Task: Move the task Develop a new online tool for online job applications to the section To-Do in the project AvidTech and sort the tasks in the project by Assignee in Descending order
Action: Mouse moved to (764, 430)
Screenshot: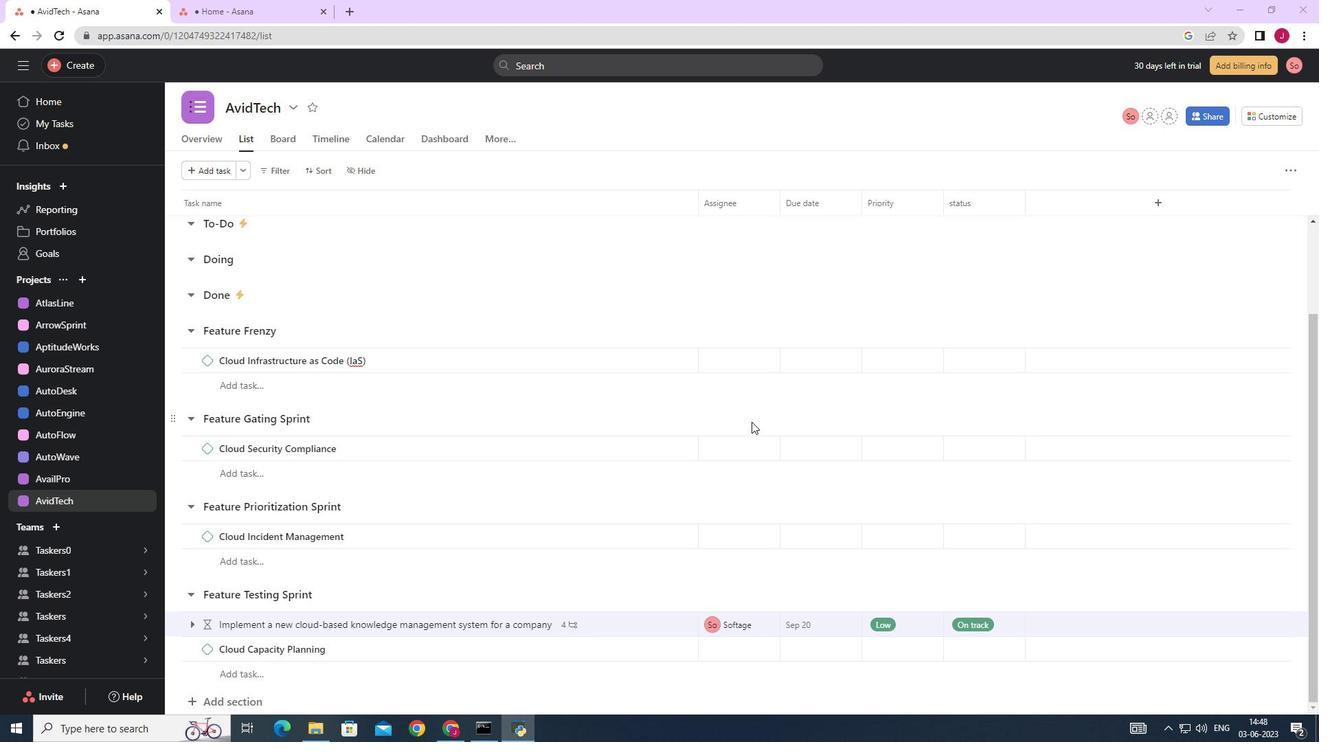 
Action: Mouse scrolled (764, 430) with delta (0, 0)
Screenshot: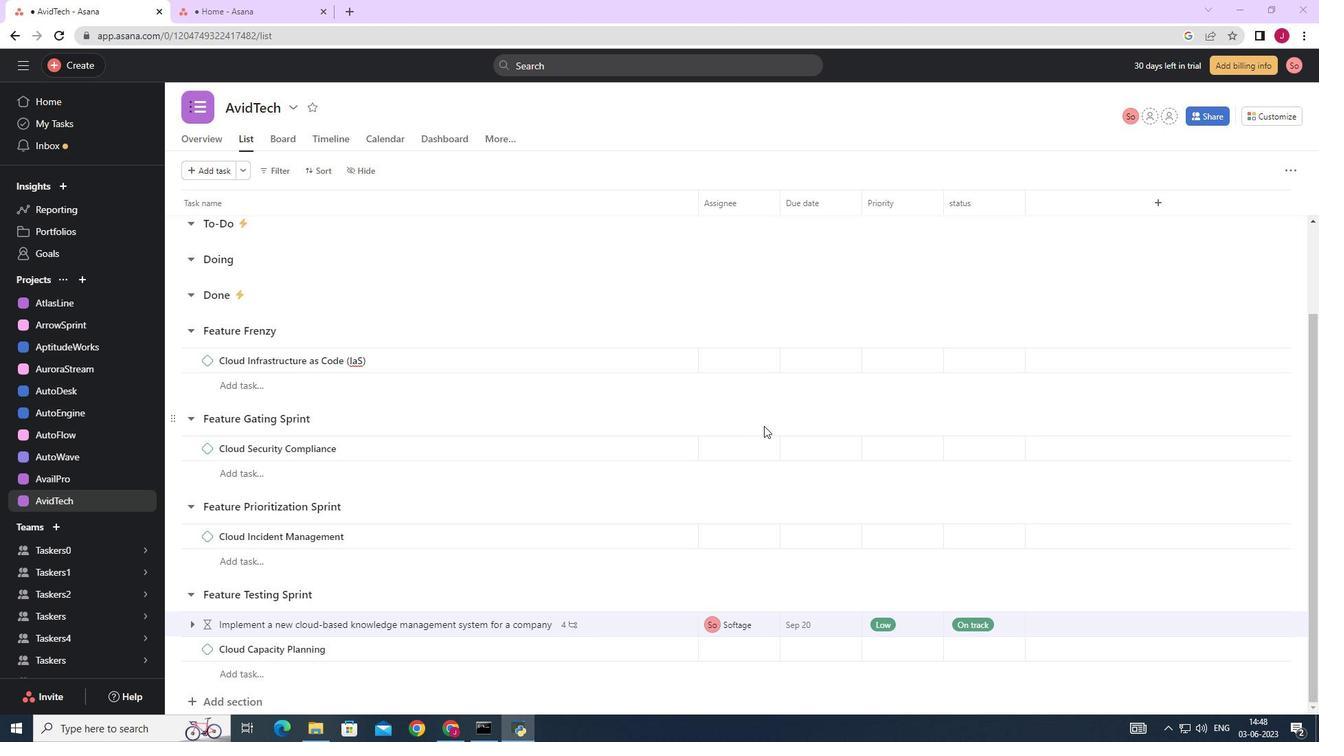 
Action: Mouse moved to (764, 430)
Screenshot: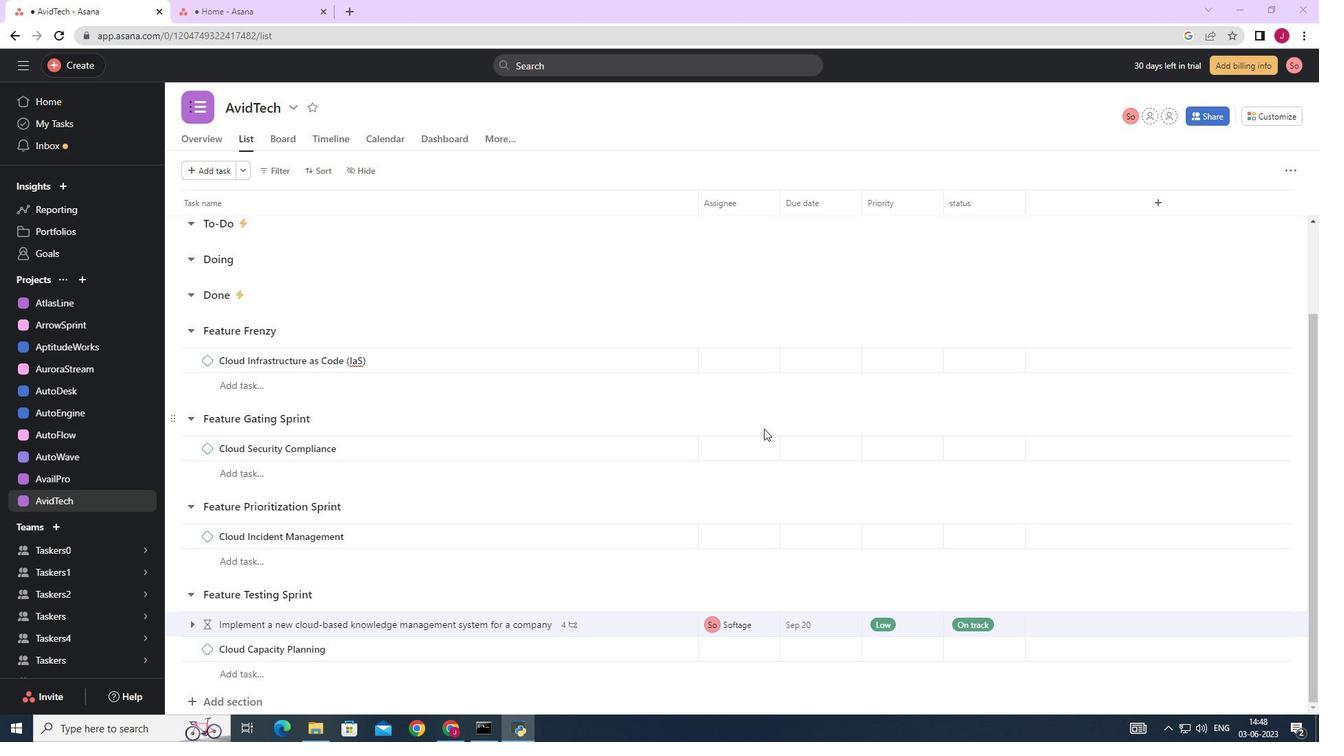 
Action: Mouse scrolled (764, 430) with delta (0, 0)
Screenshot: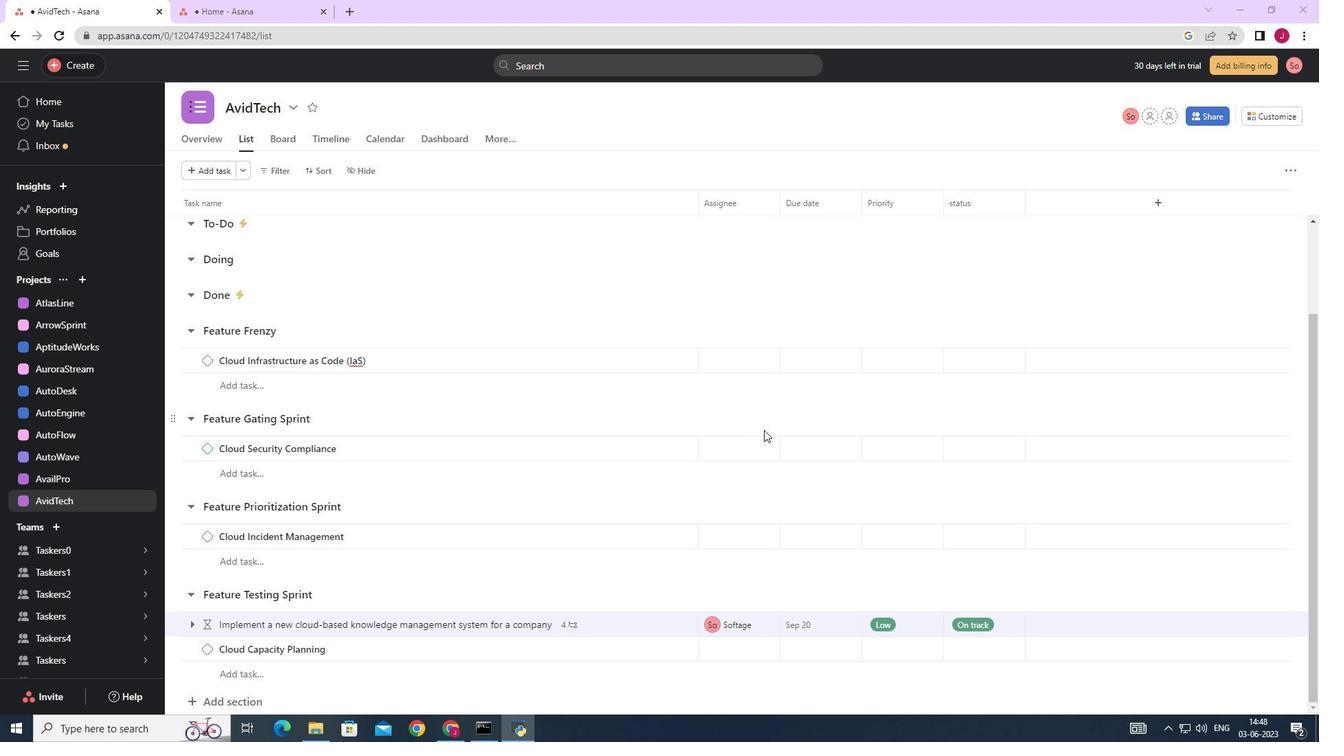 
Action: Mouse moved to (652, 276)
Screenshot: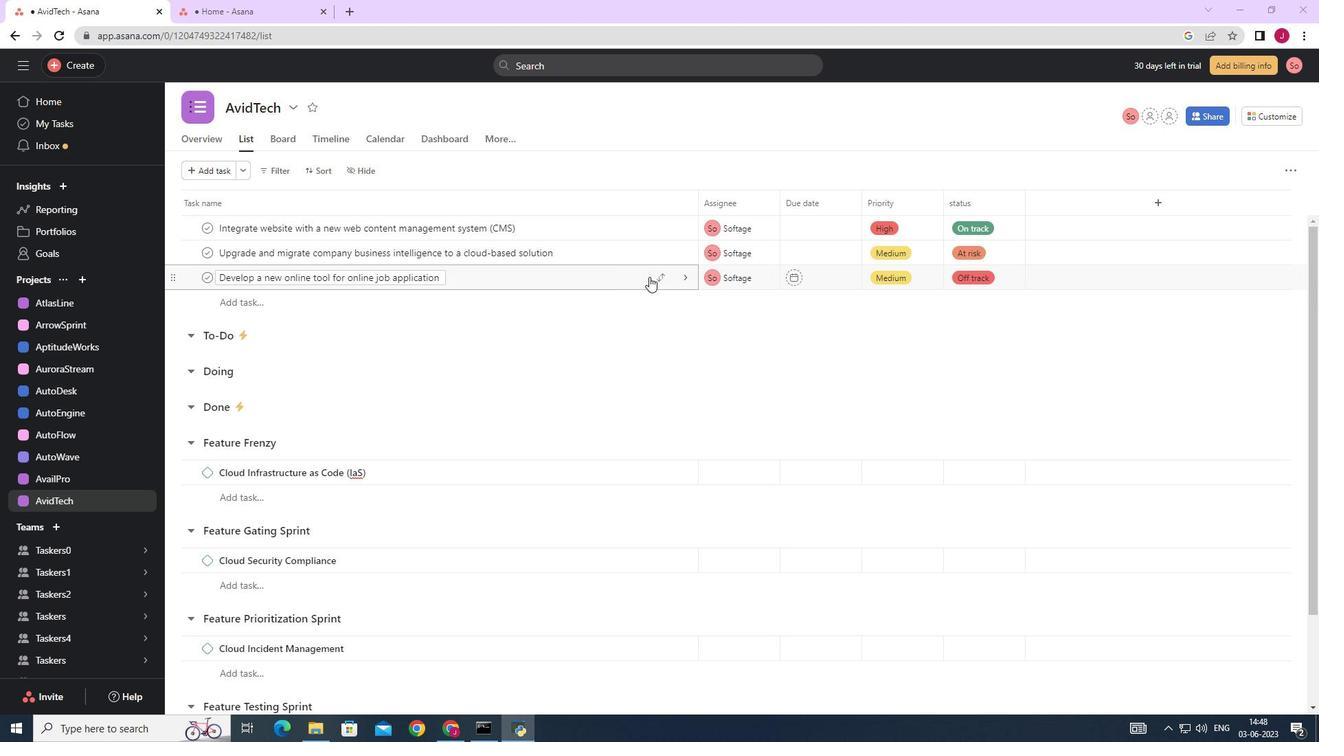 
Action: Mouse pressed left at (652, 276)
Screenshot: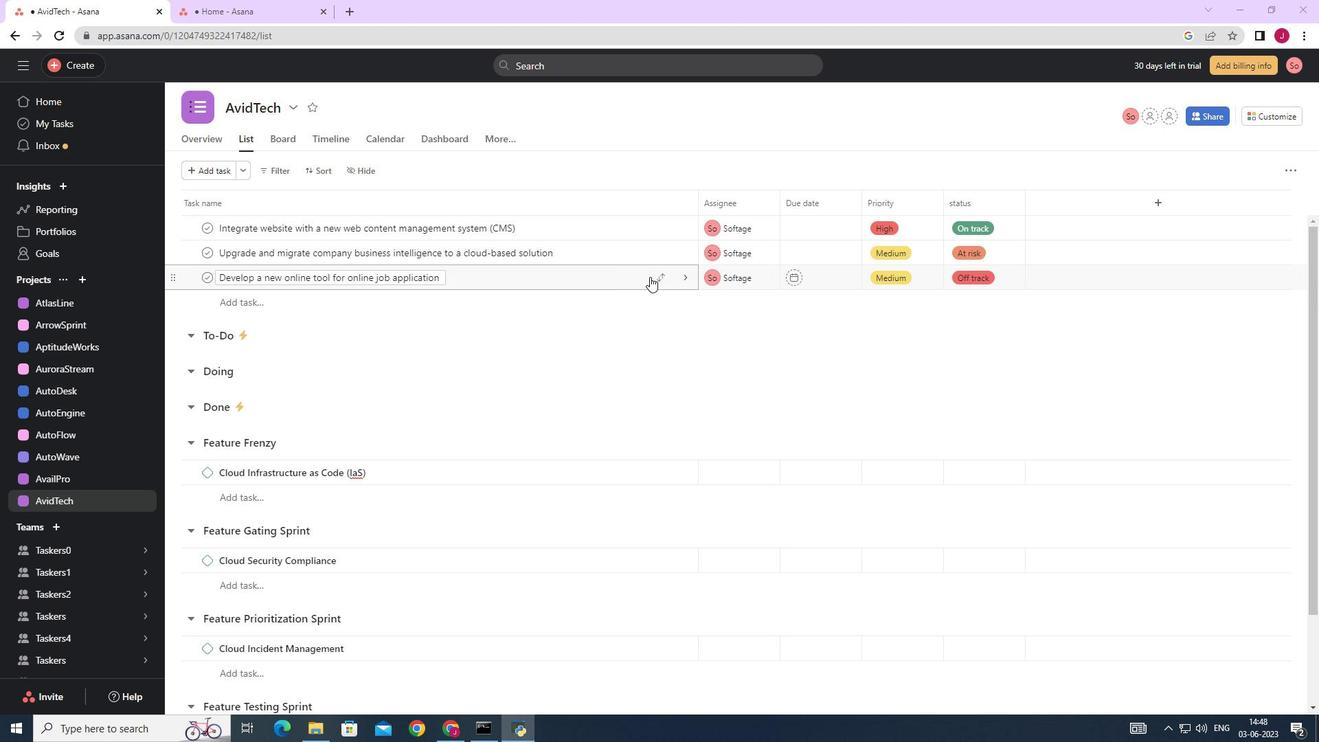 
Action: Mouse moved to (591, 348)
Screenshot: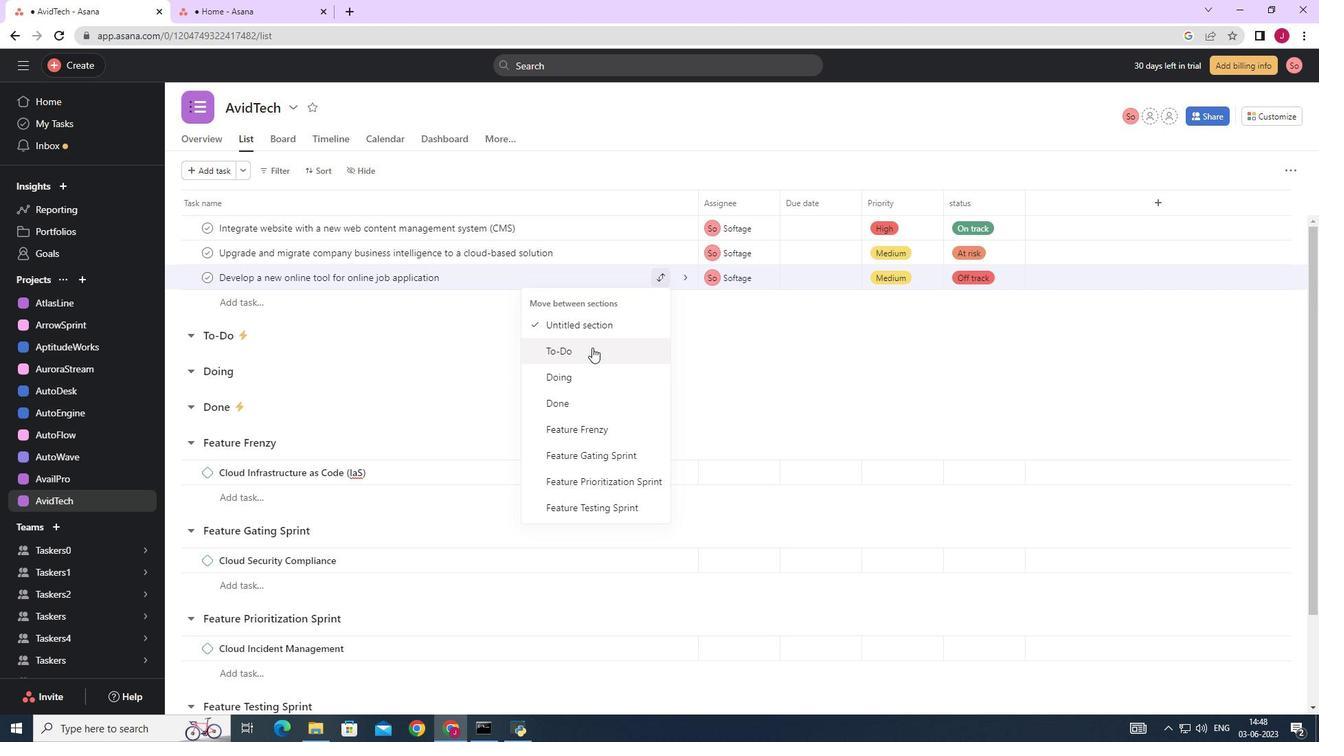 
Action: Mouse pressed left at (591, 348)
Screenshot: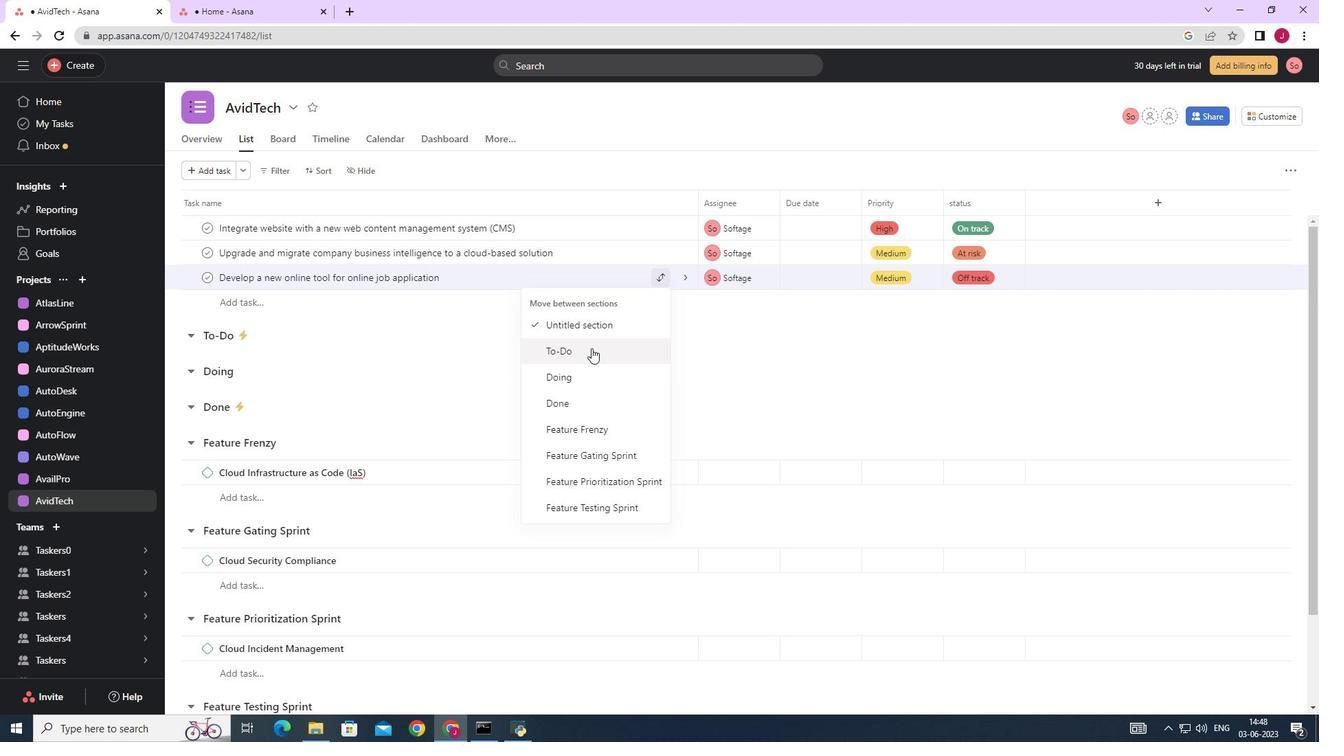 
Action: Mouse moved to (323, 167)
Screenshot: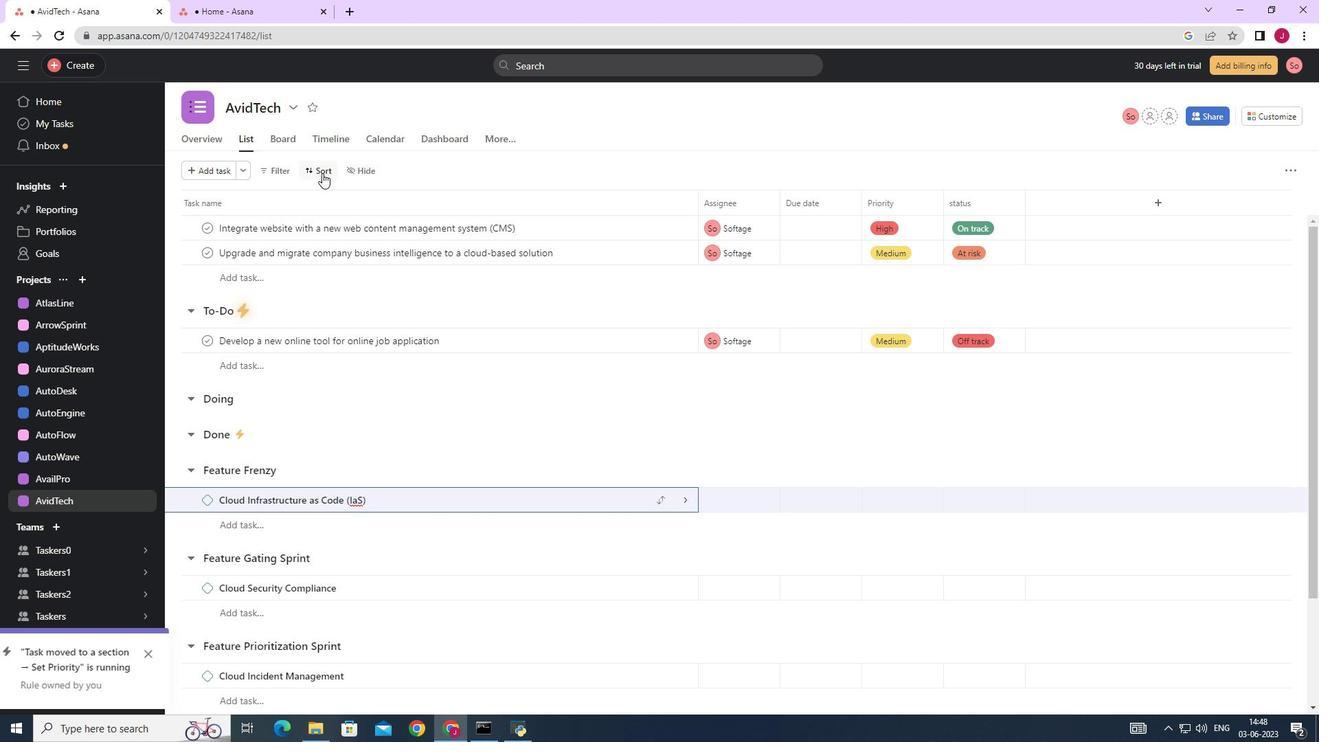 
Action: Mouse pressed left at (323, 167)
Screenshot: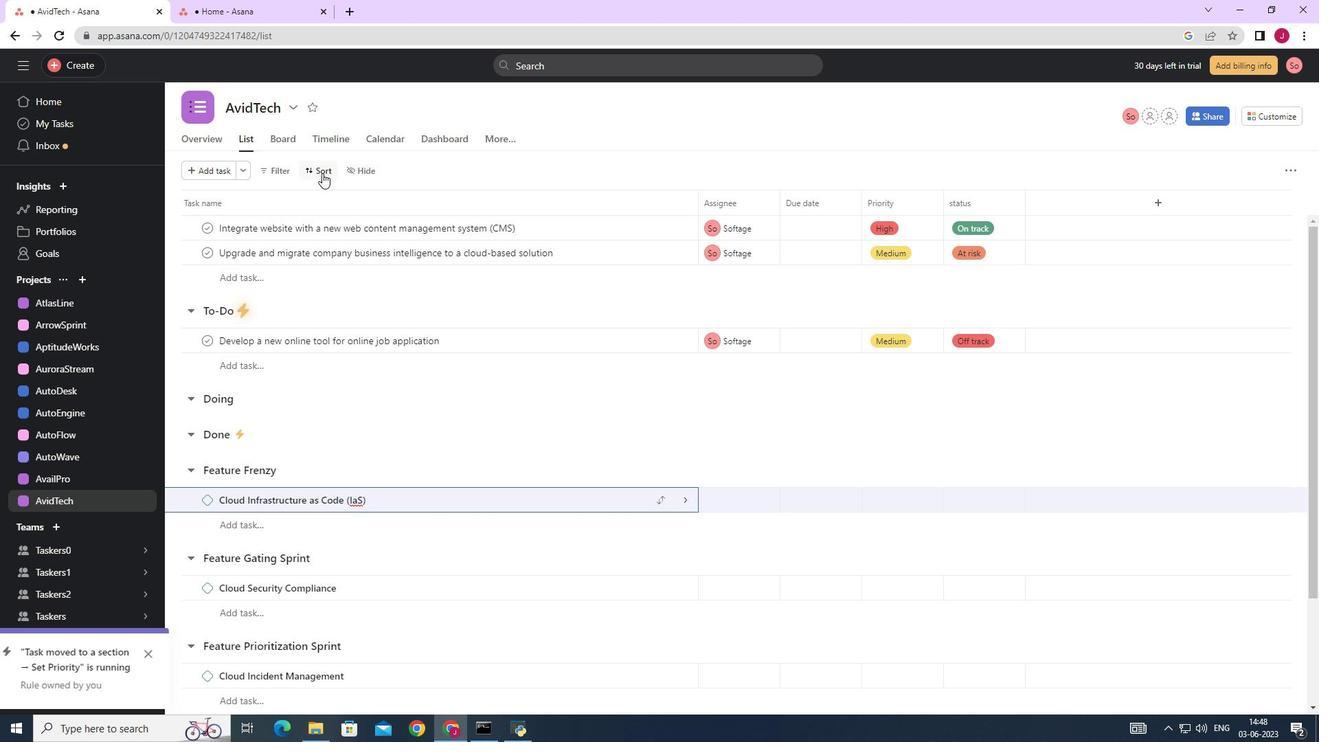 
Action: Mouse moved to (341, 283)
Screenshot: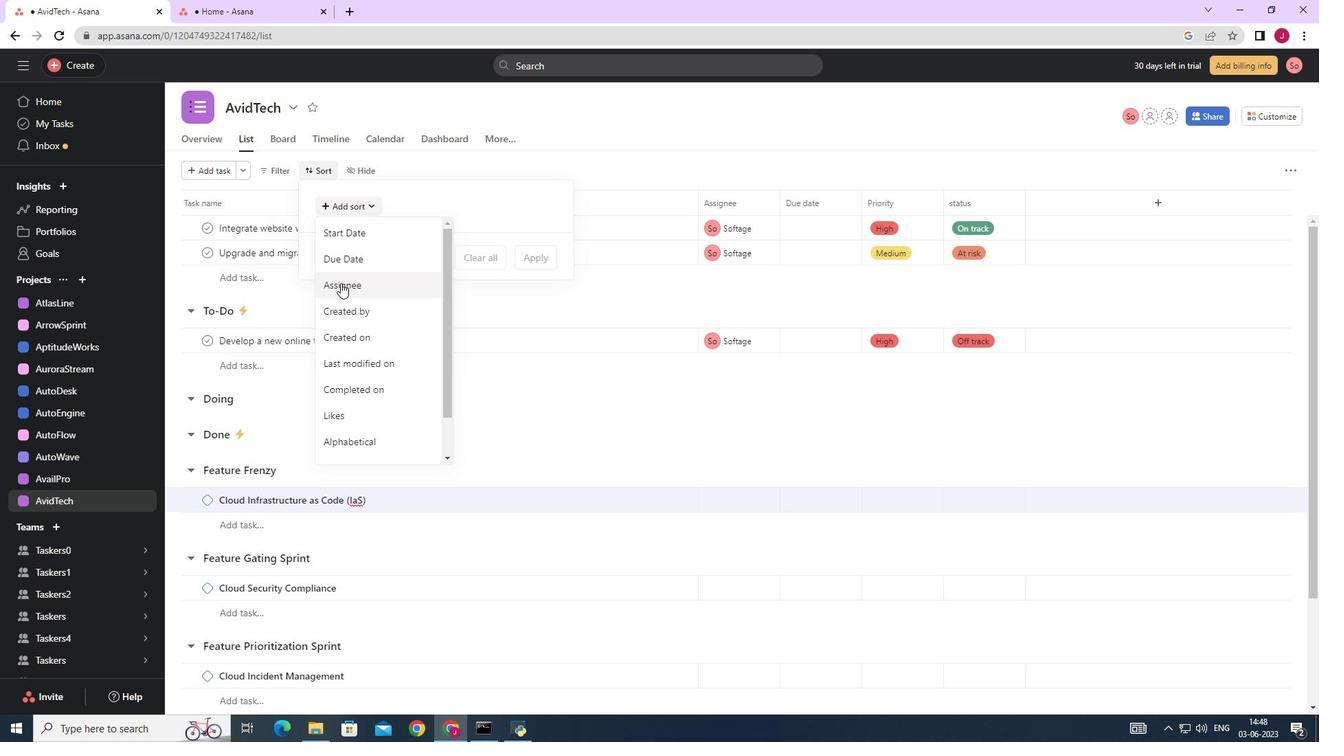 
Action: Mouse pressed left at (341, 283)
Screenshot: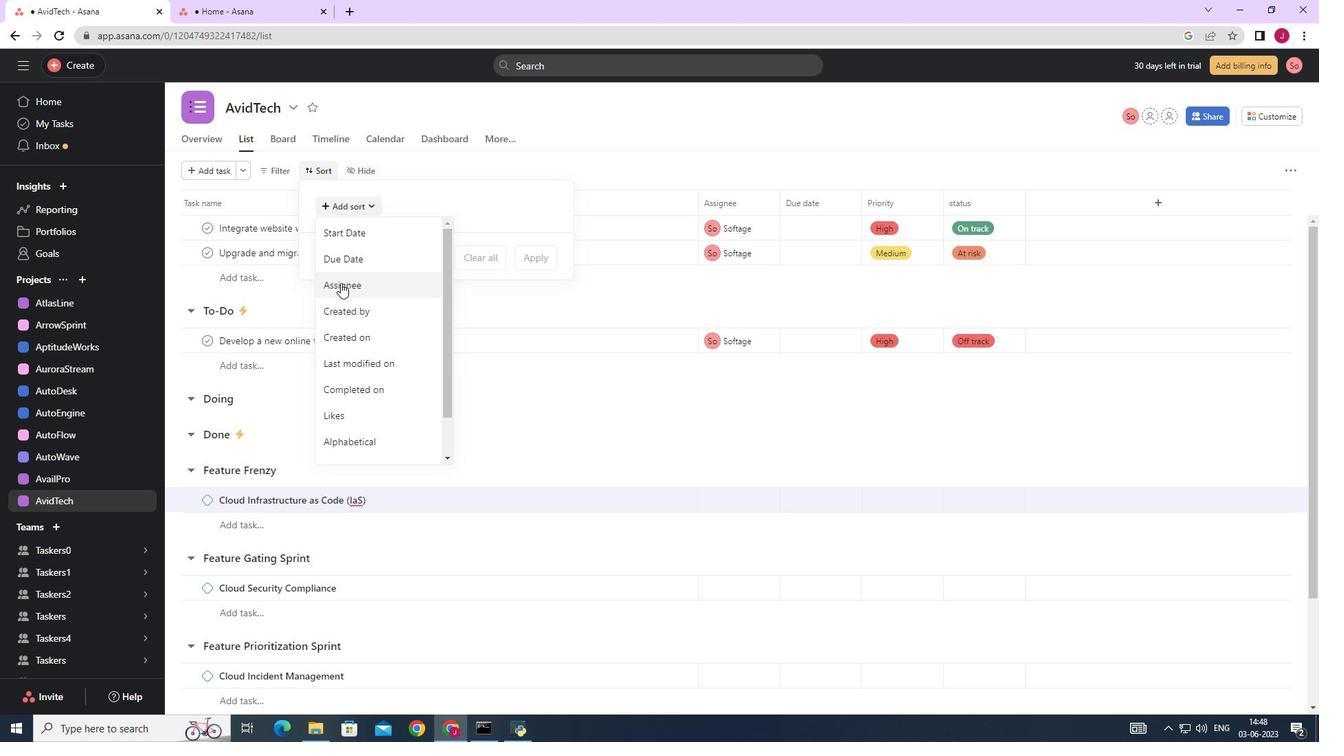 
Action: Mouse moved to (417, 229)
Screenshot: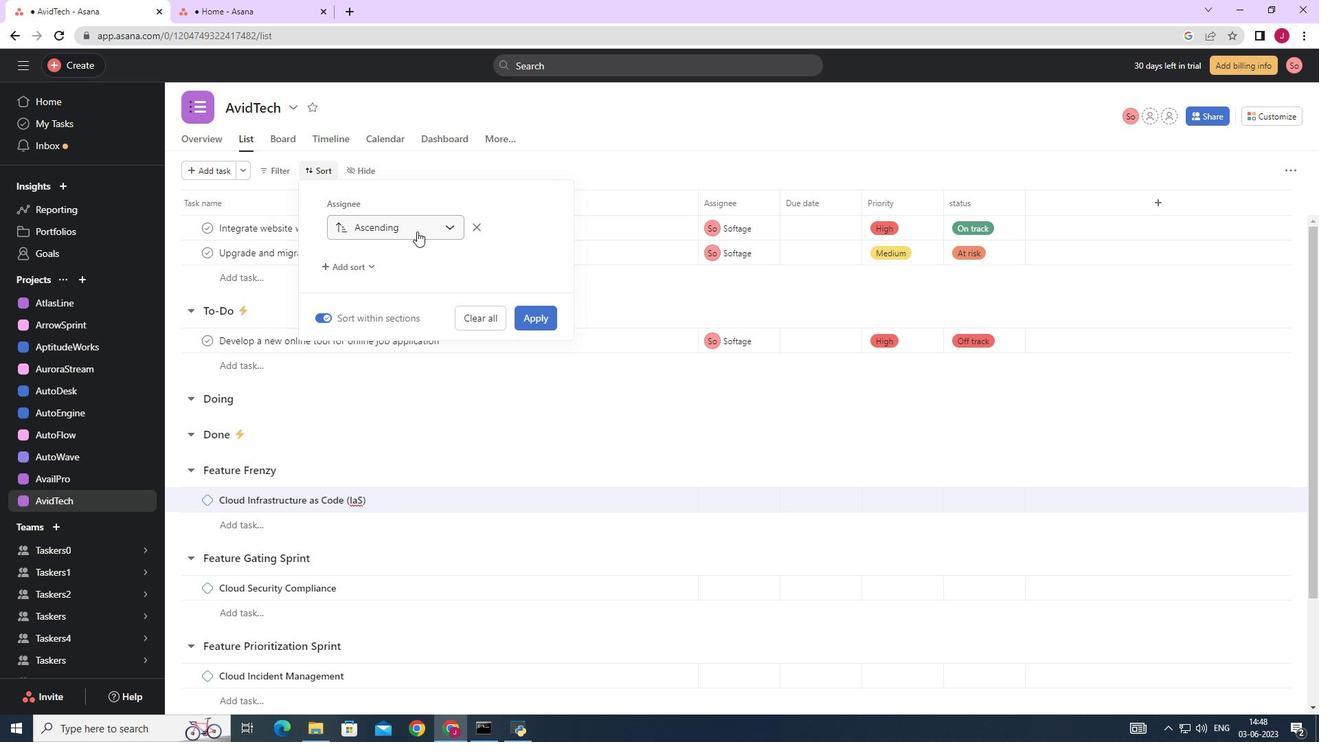 
Action: Mouse pressed left at (417, 229)
Screenshot: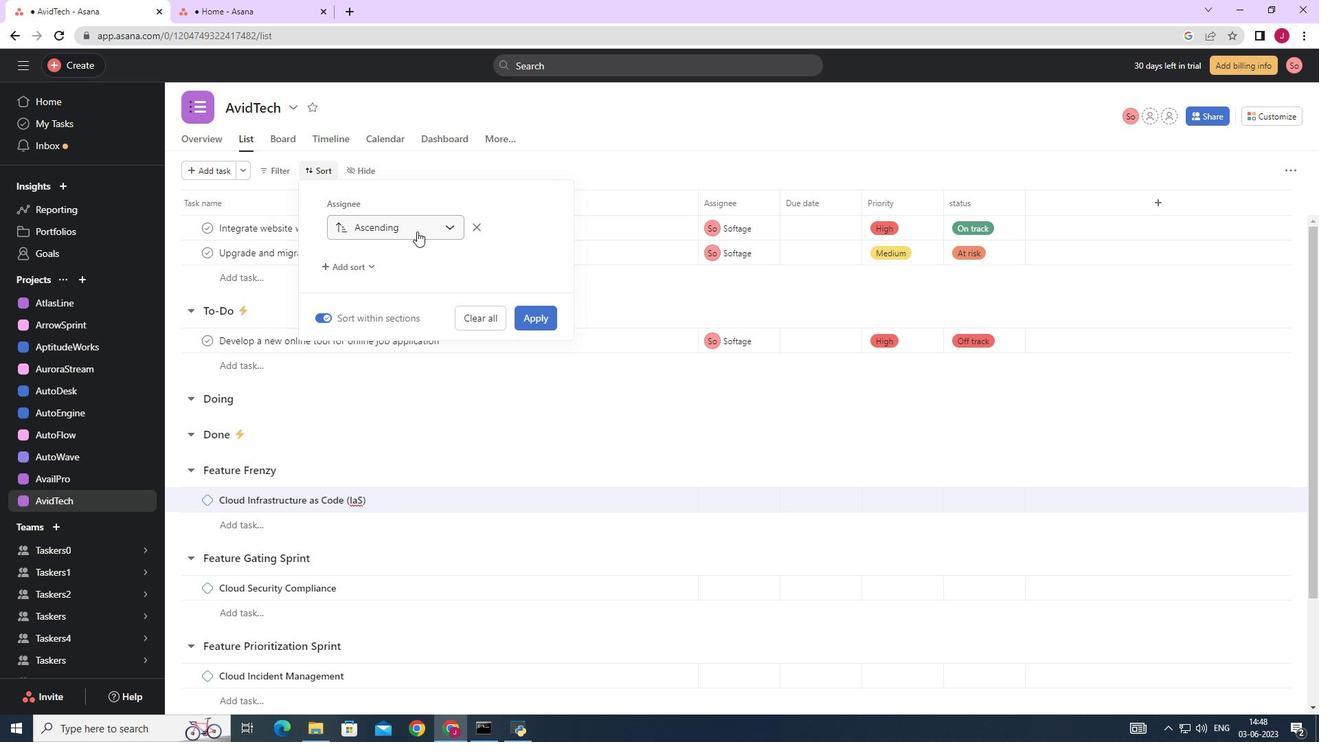 
Action: Mouse moved to (390, 285)
Screenshot: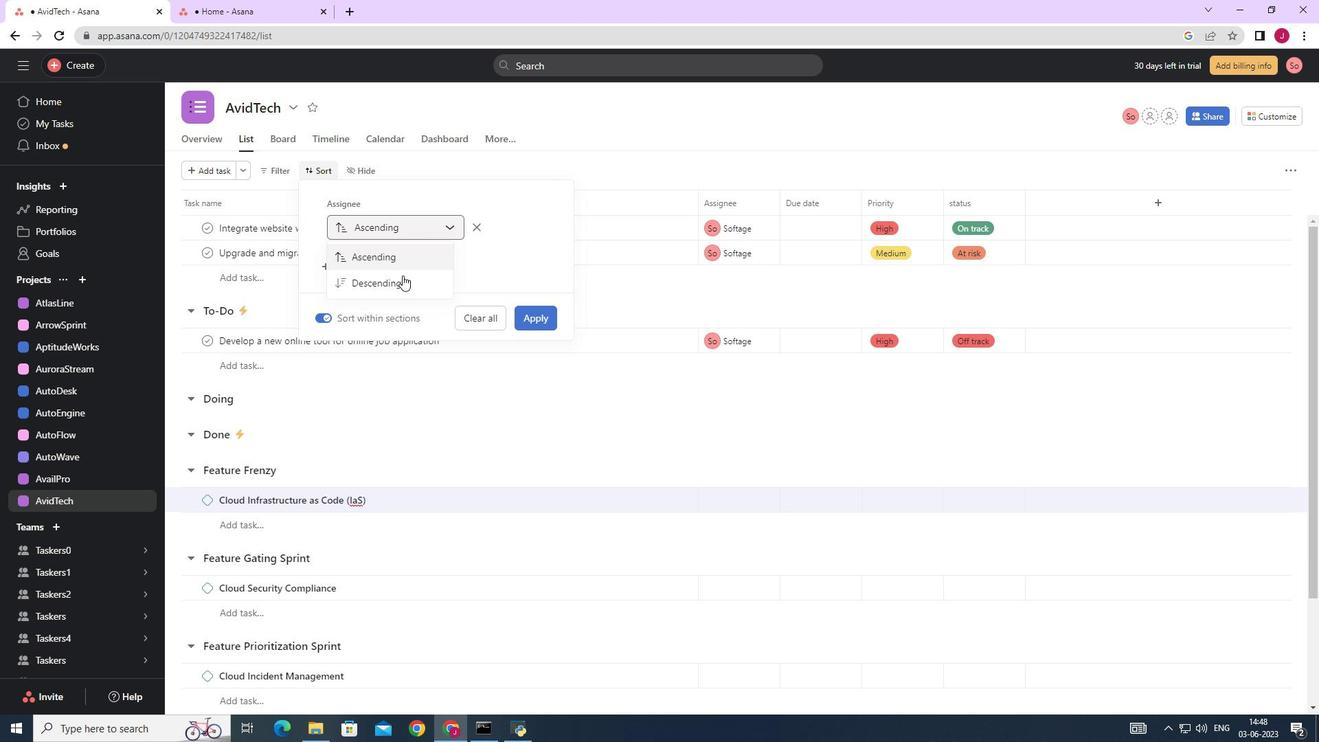 
Action: Mouse pressed left at (390, 285)
Screenshot: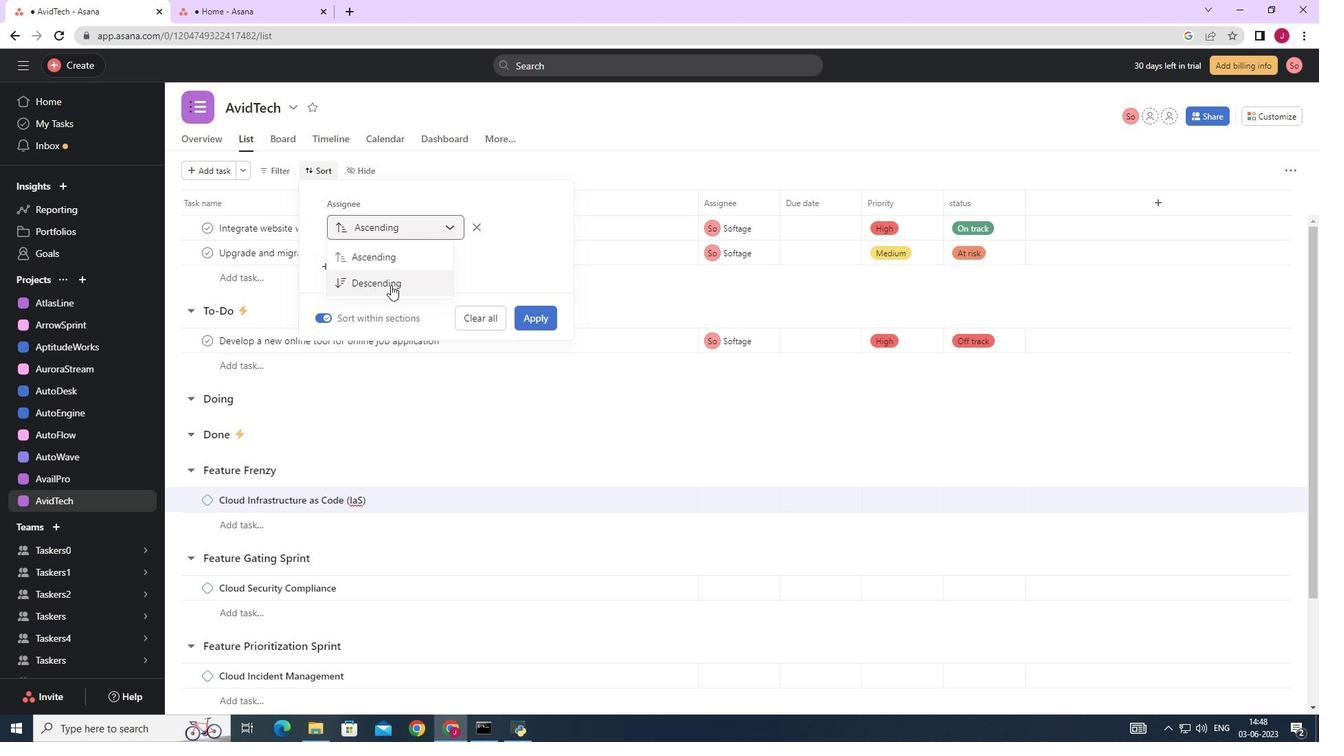 
Action: Mouse moved to (533, 321)
Screenshot: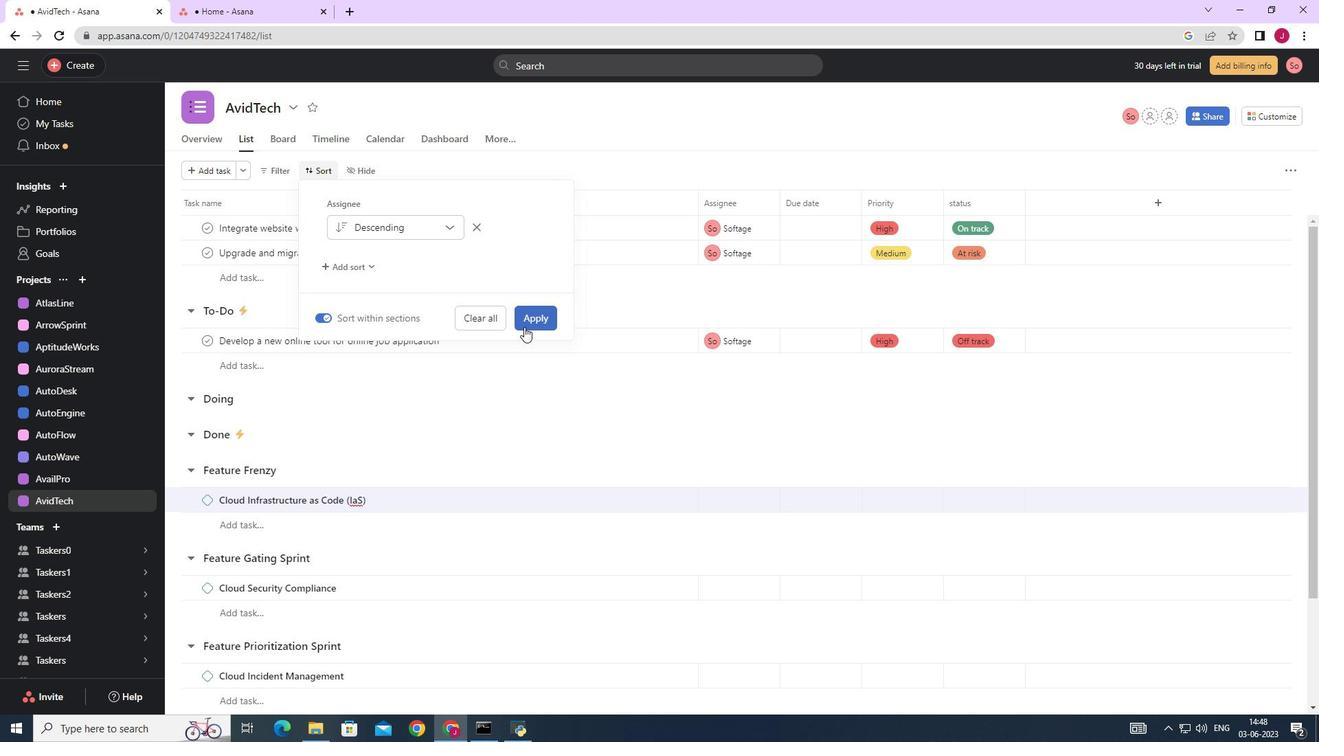 
Action: Mouse pressed left at (533, 321)
Screenshot: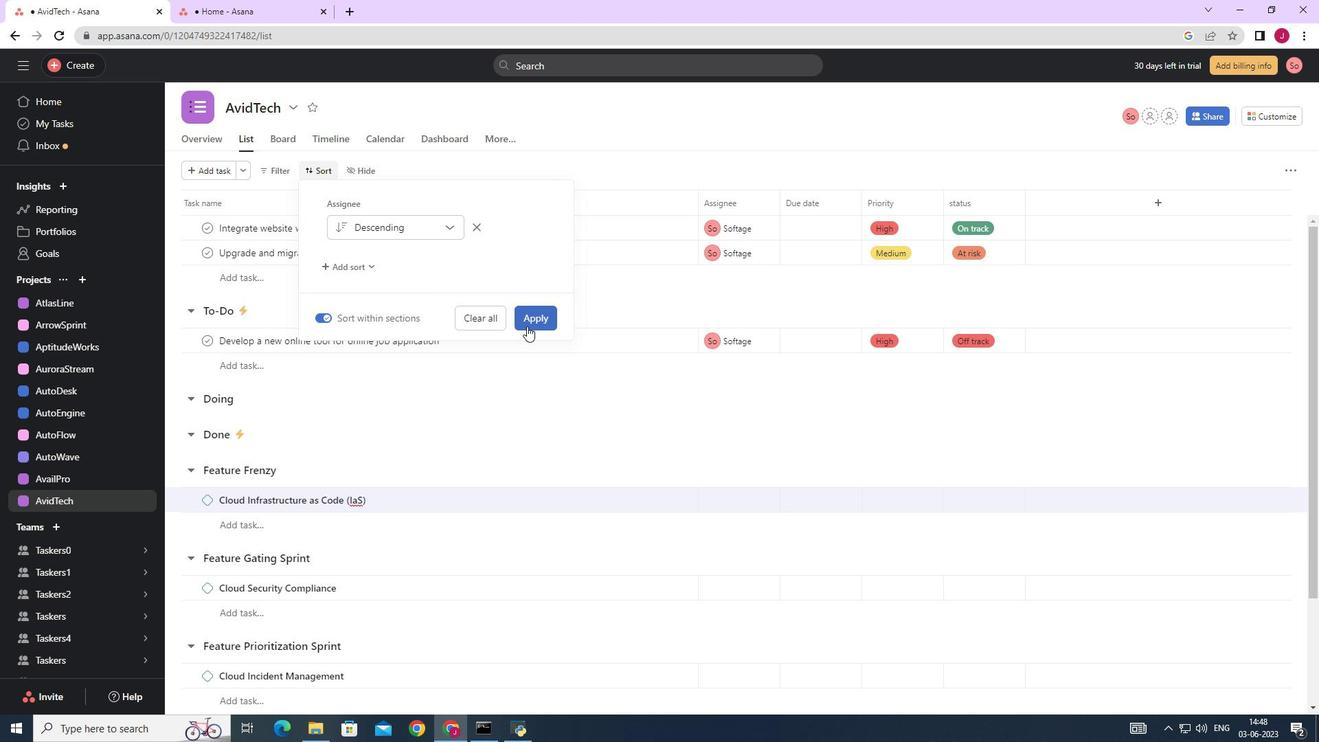 
Action: Mouse moved to (527, 316)
Screenshot: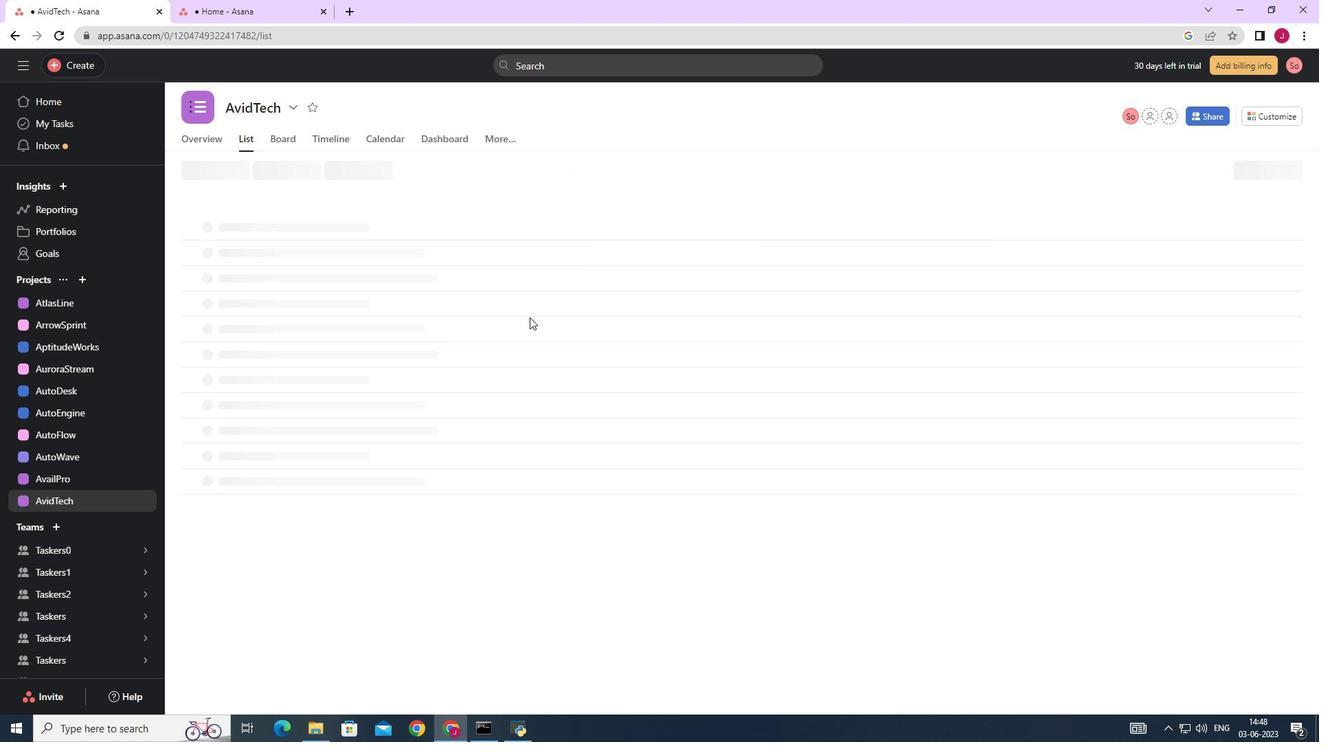 
